 Task: Add Herb Pharm Stone Breaker Compound to the cart.
Action: Mouse moved to (291, 146)
Screenshot: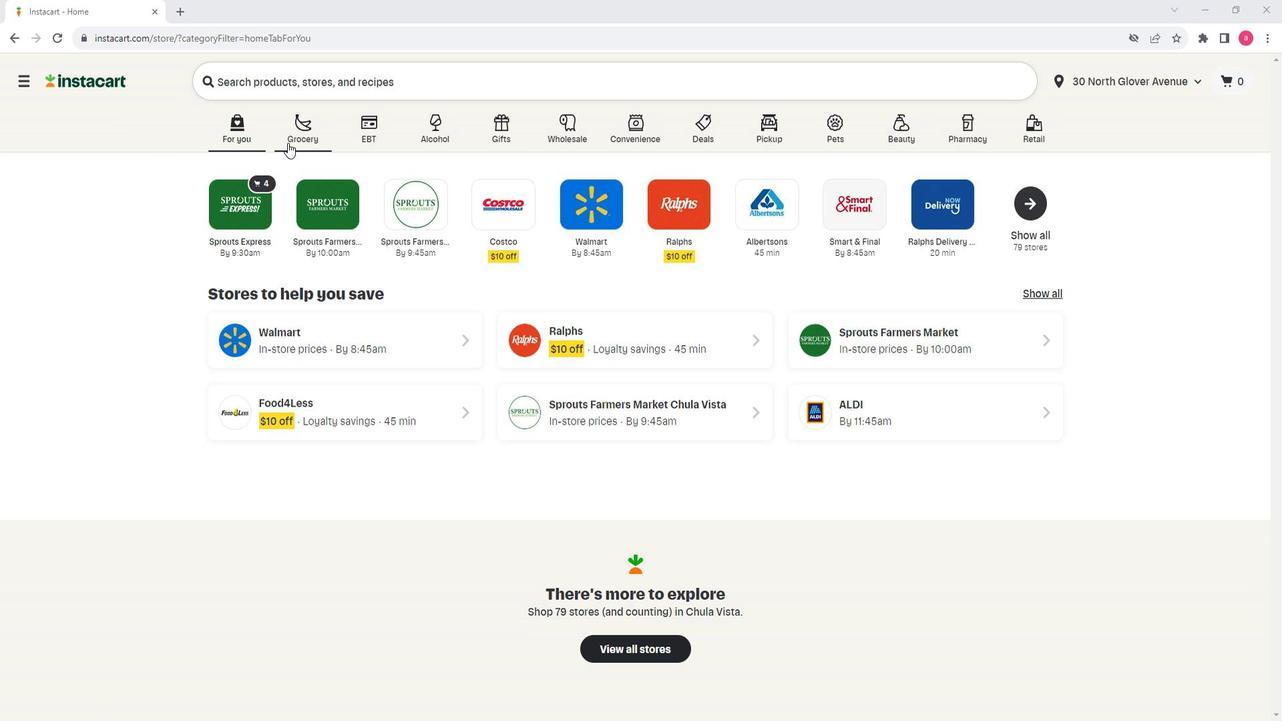 
Action: Mouse pressed left at (291, 146)
Screenshot: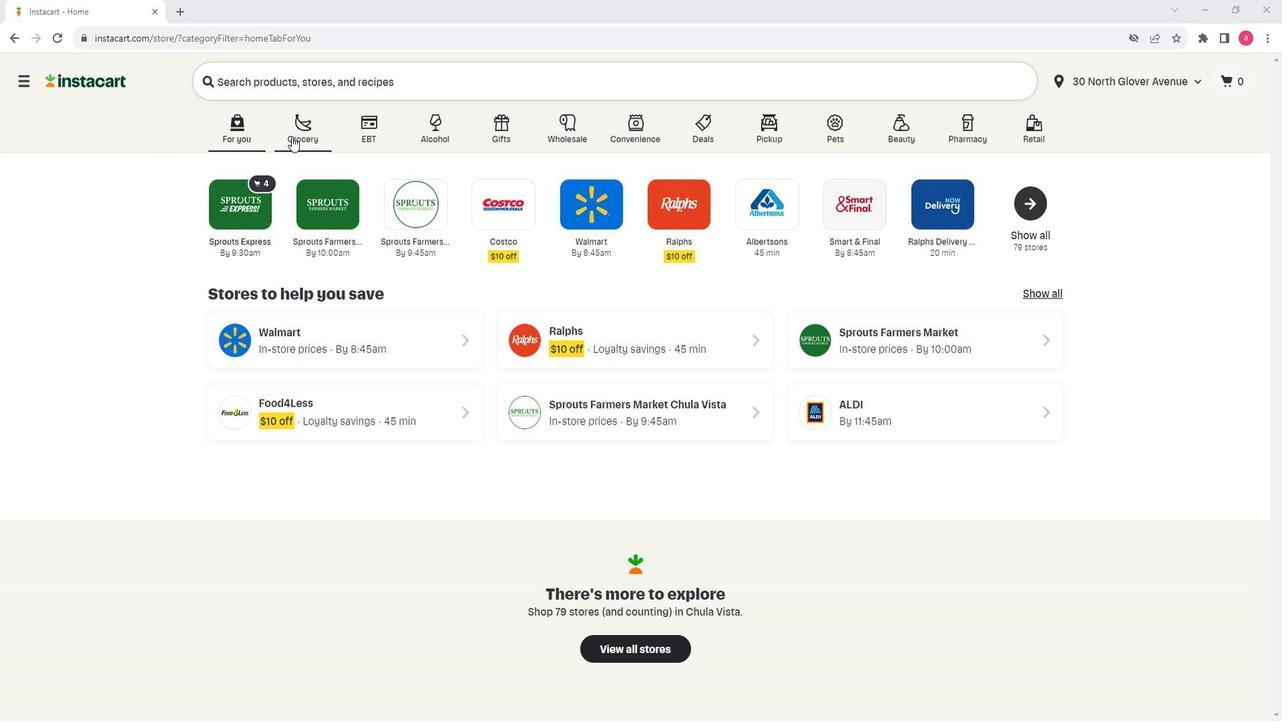 
Action: Mouse moved to (466, 398)
Screenshot: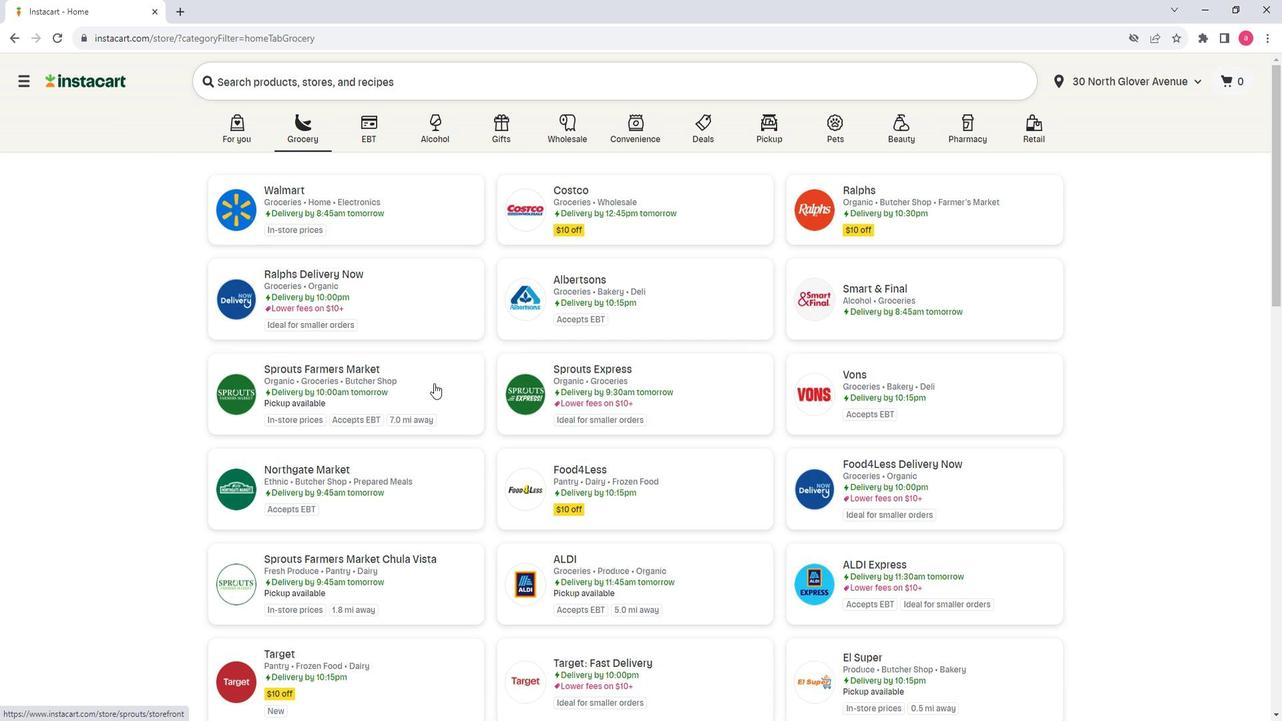 
Action: Mouse pressed left at (466, 398)
Screenshot: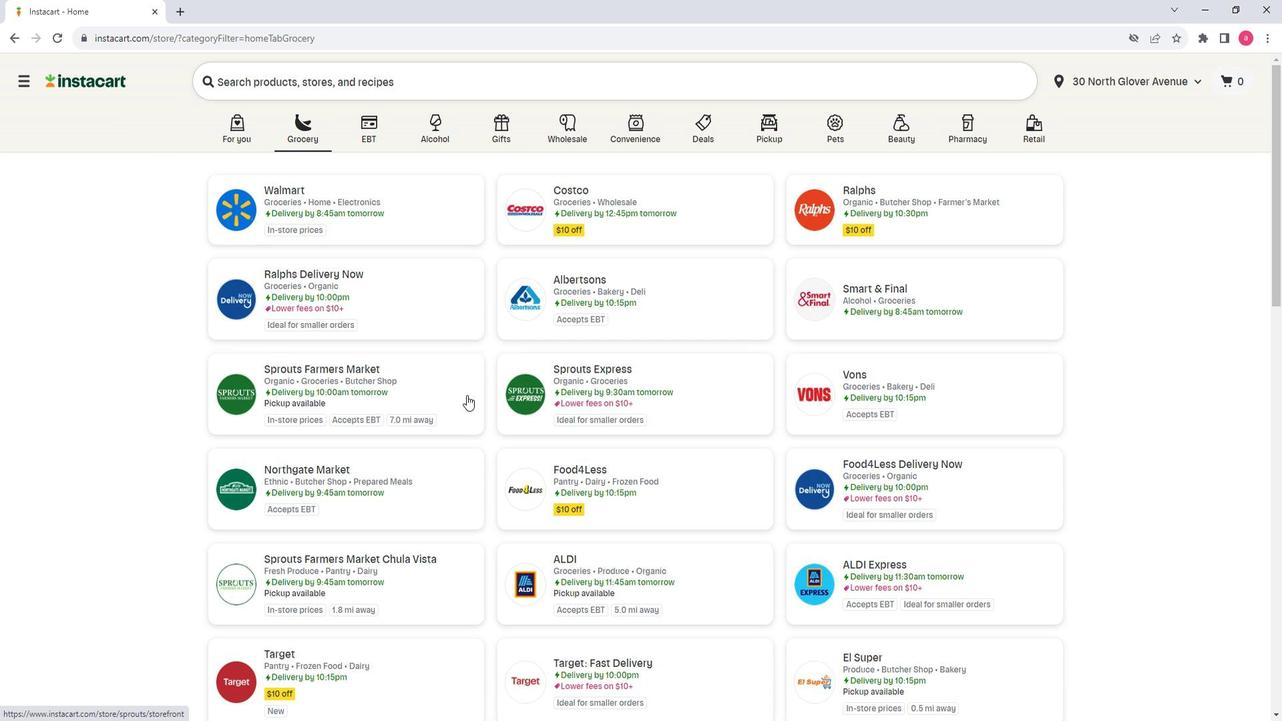 
Action: Mouse moved to (89, 512)
Screenshot: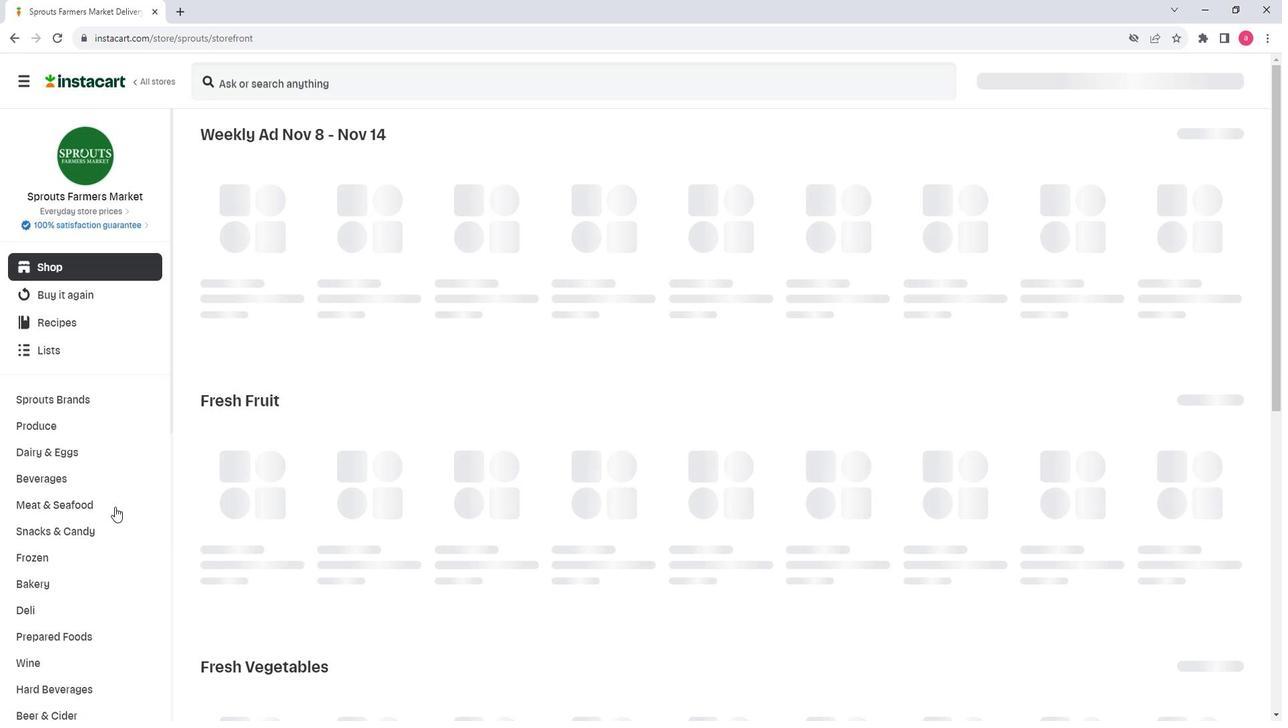 
Action: Mouse scrolled (89, 511) with delta (0, 0)
Screenshot: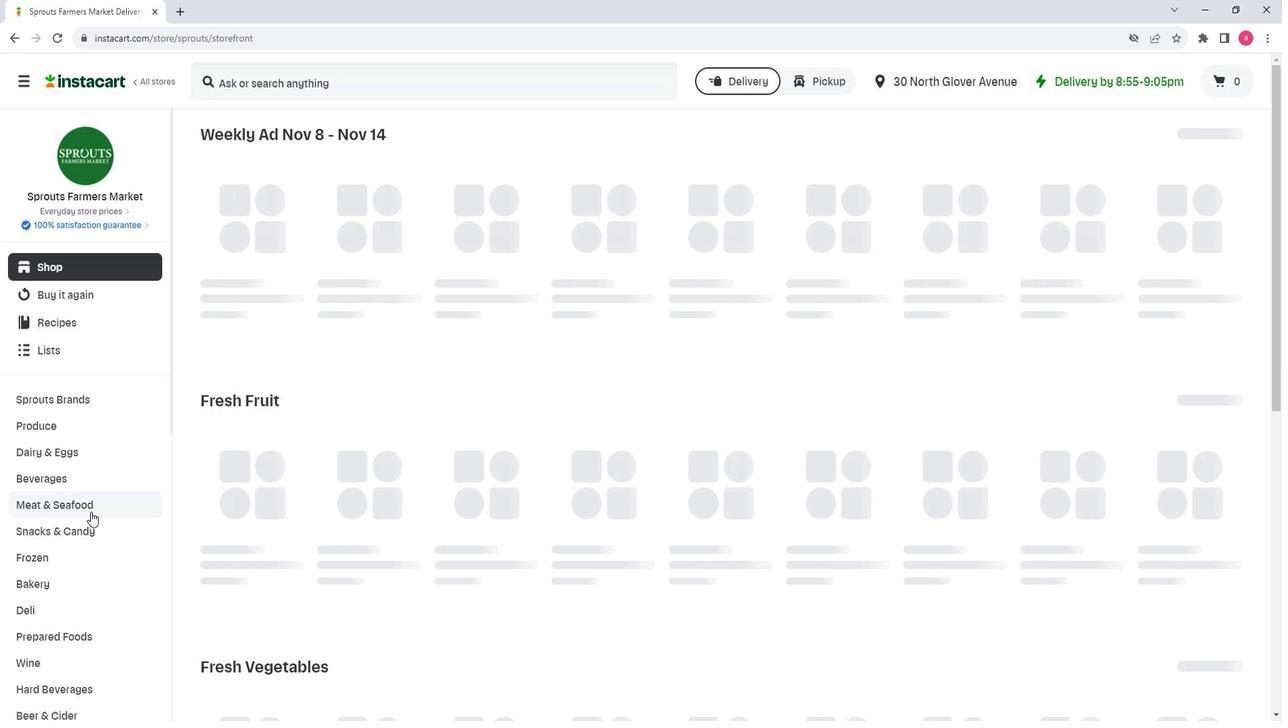 
Action: Mouse scrolled (89, 511) with delta (0, 0)
Screenshot: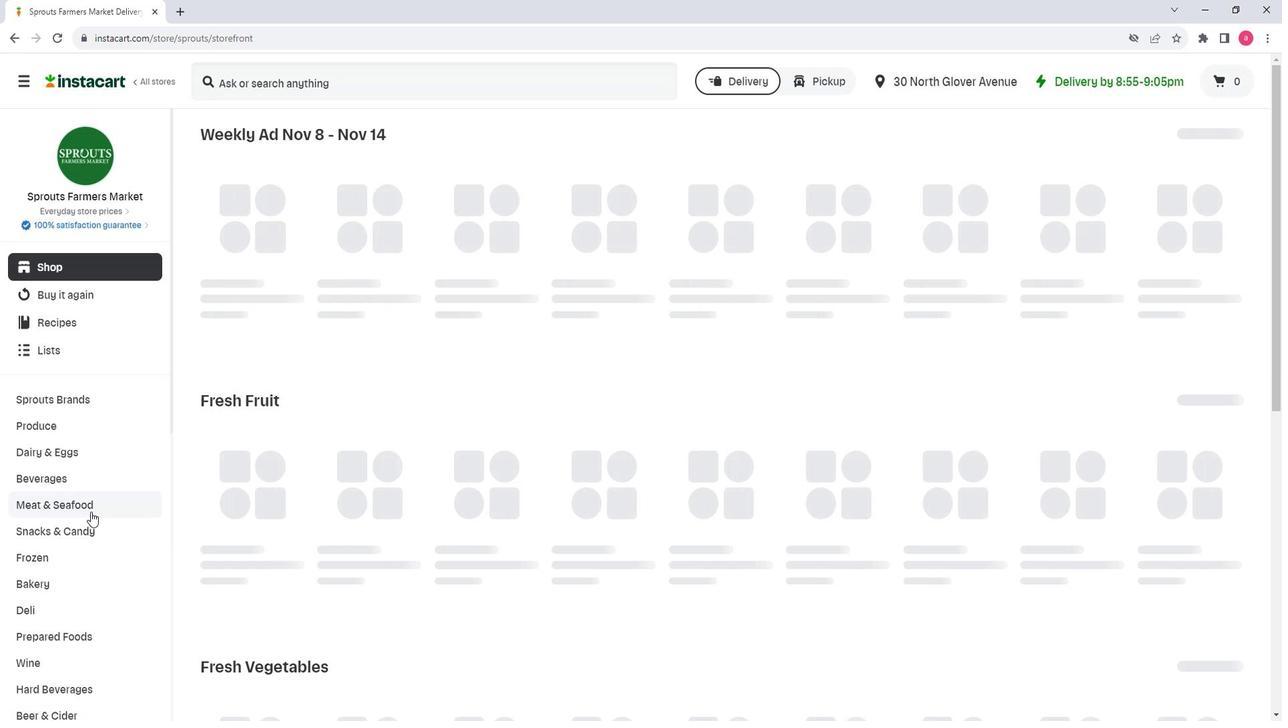 
Action: Mouse scrolled (89, 511) with delta (0, 0)
Screenshot: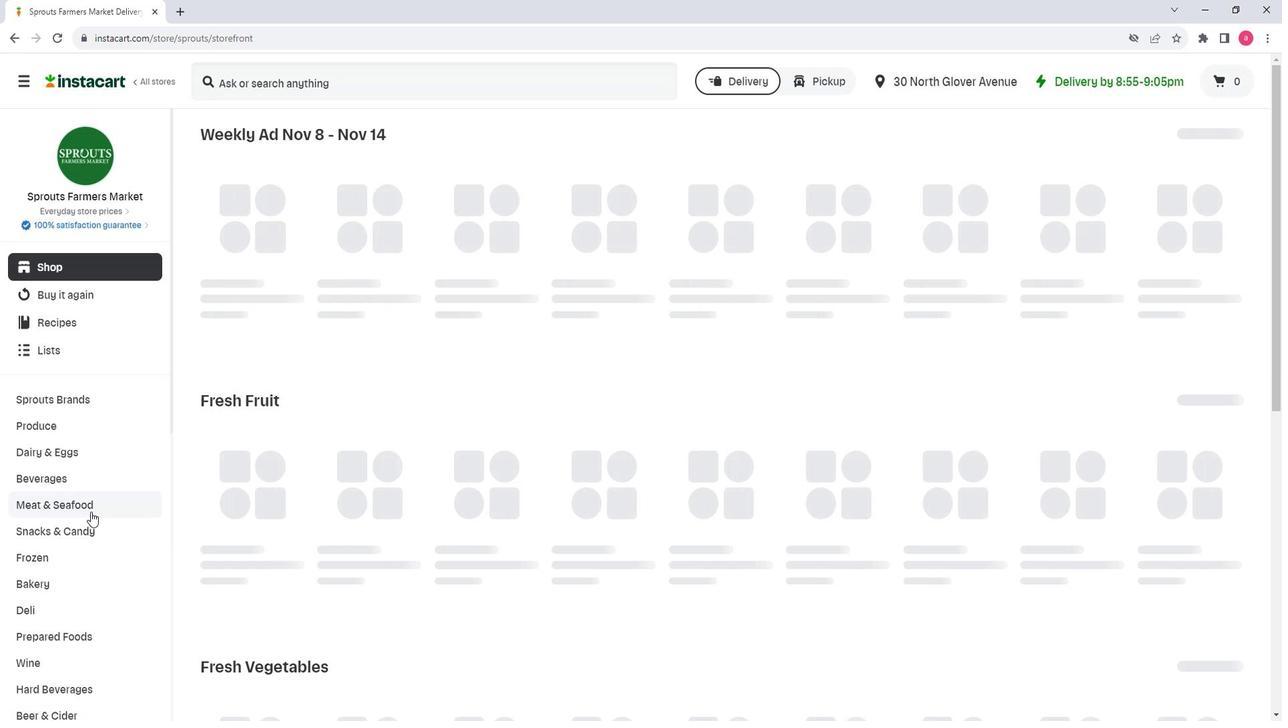 
Action: Mouse scrolled (89, 511) with delta (0, 0)
Screenshot: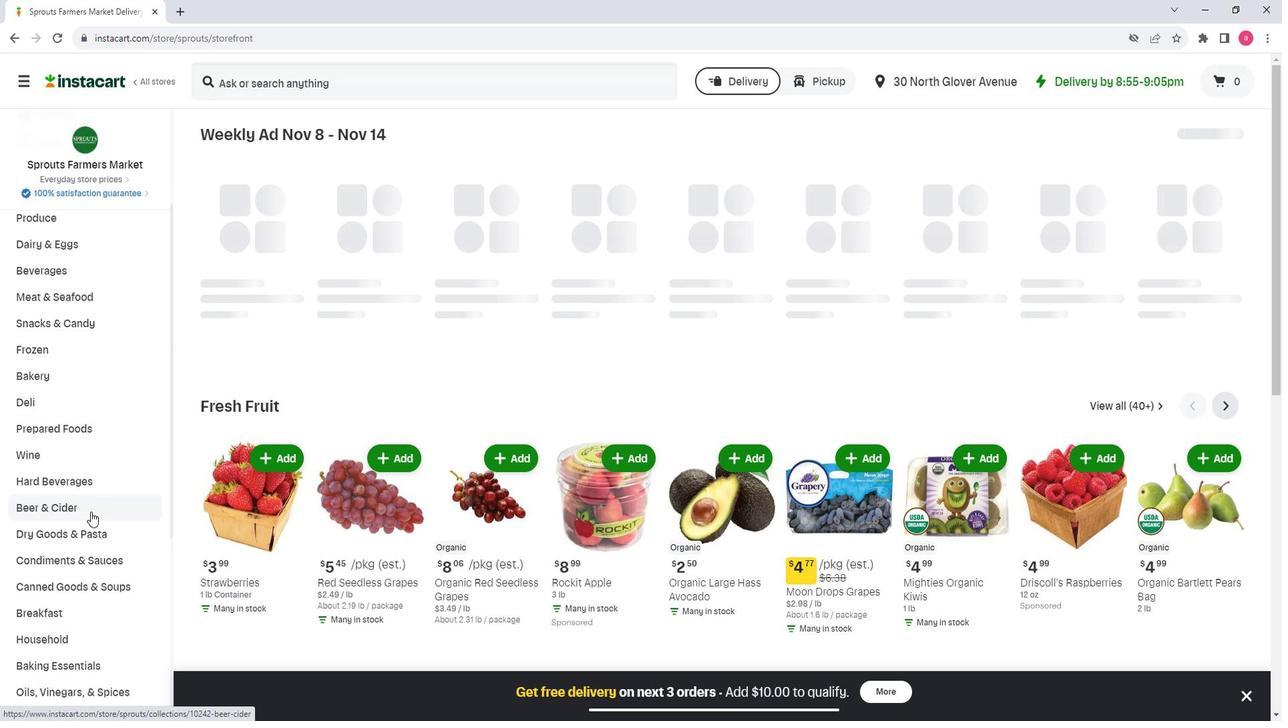 
Action: Mouse scrolled (89, 511) with delta (0, 0)
Screenshot: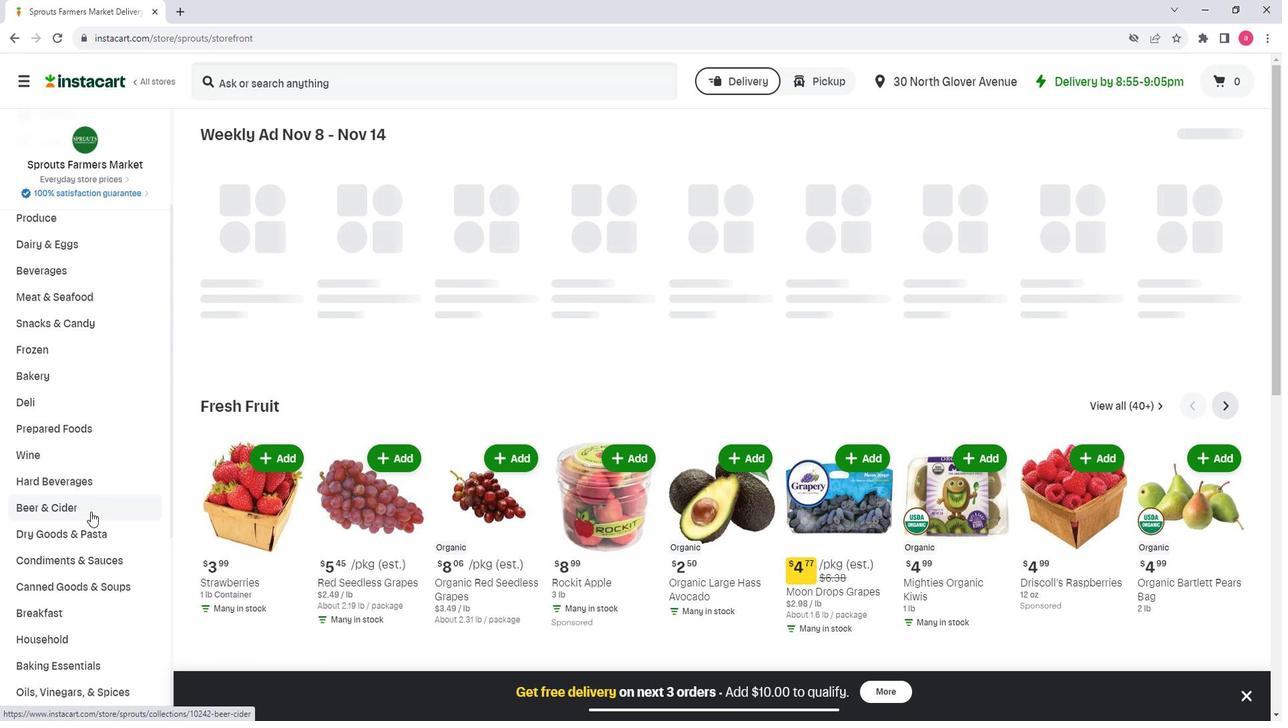 
Action: Mouse scrolled (89, 511) with delta (0, 0)
Screenshot: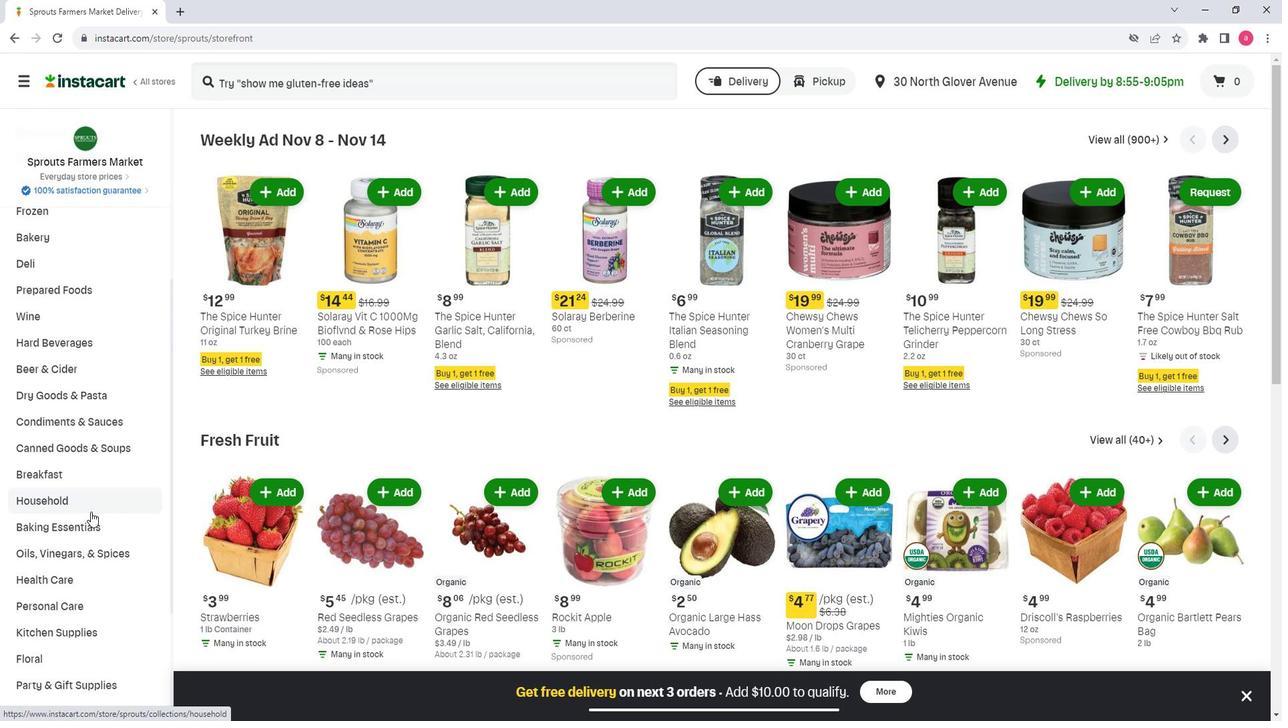 
Action: Mouse pressed left at (89, 512)
Screenshot: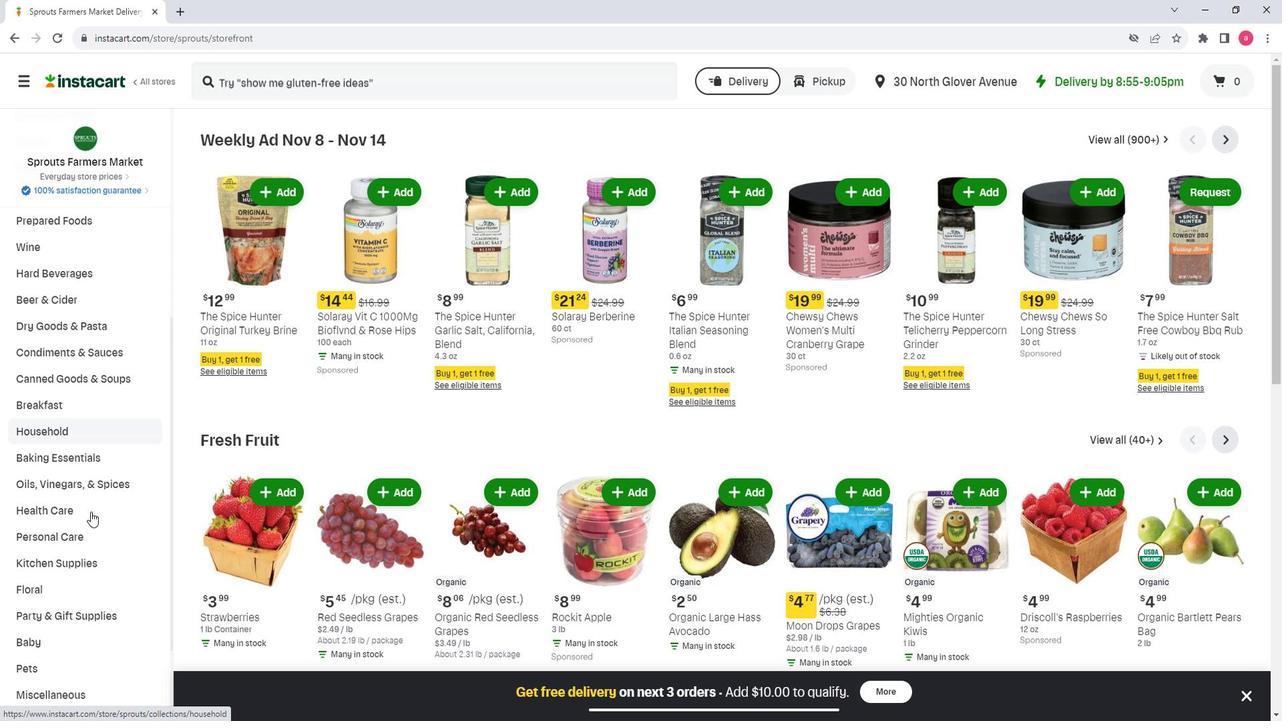 
Action: Mouse moved to (1241, 181)
Screenshot: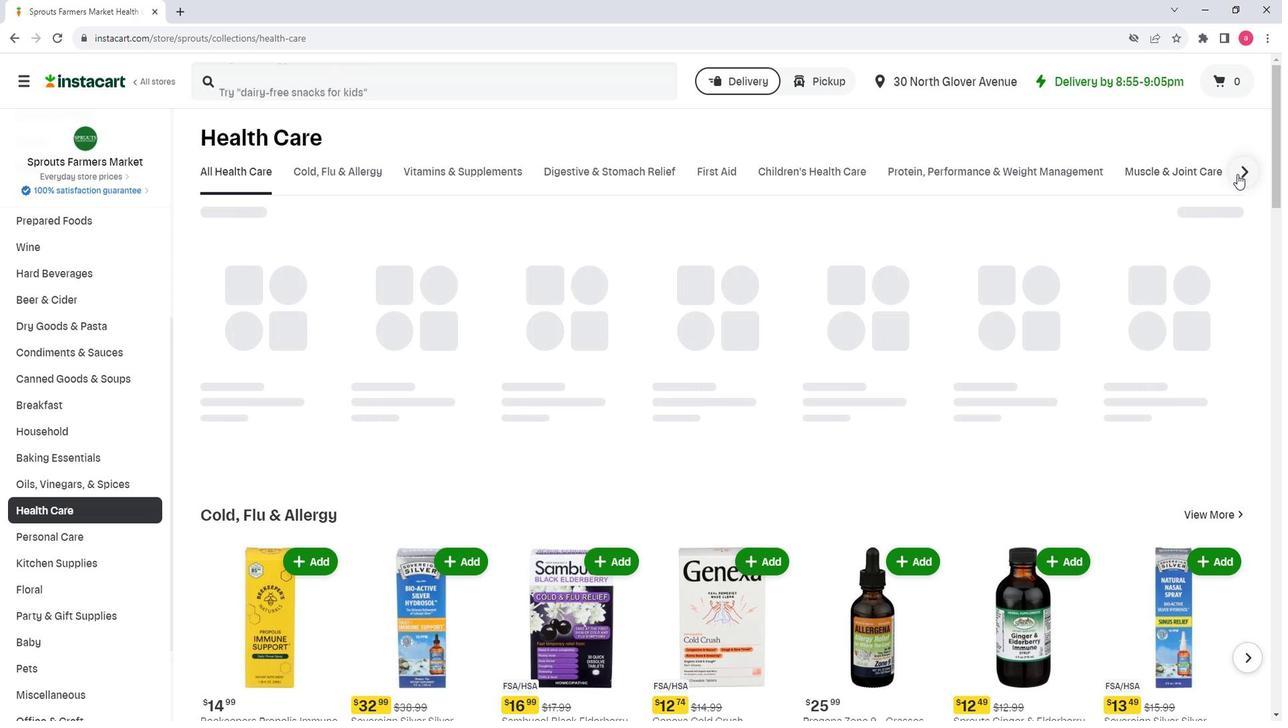 
Action: Mouse pressed left at (1241, 181)
Screenshot: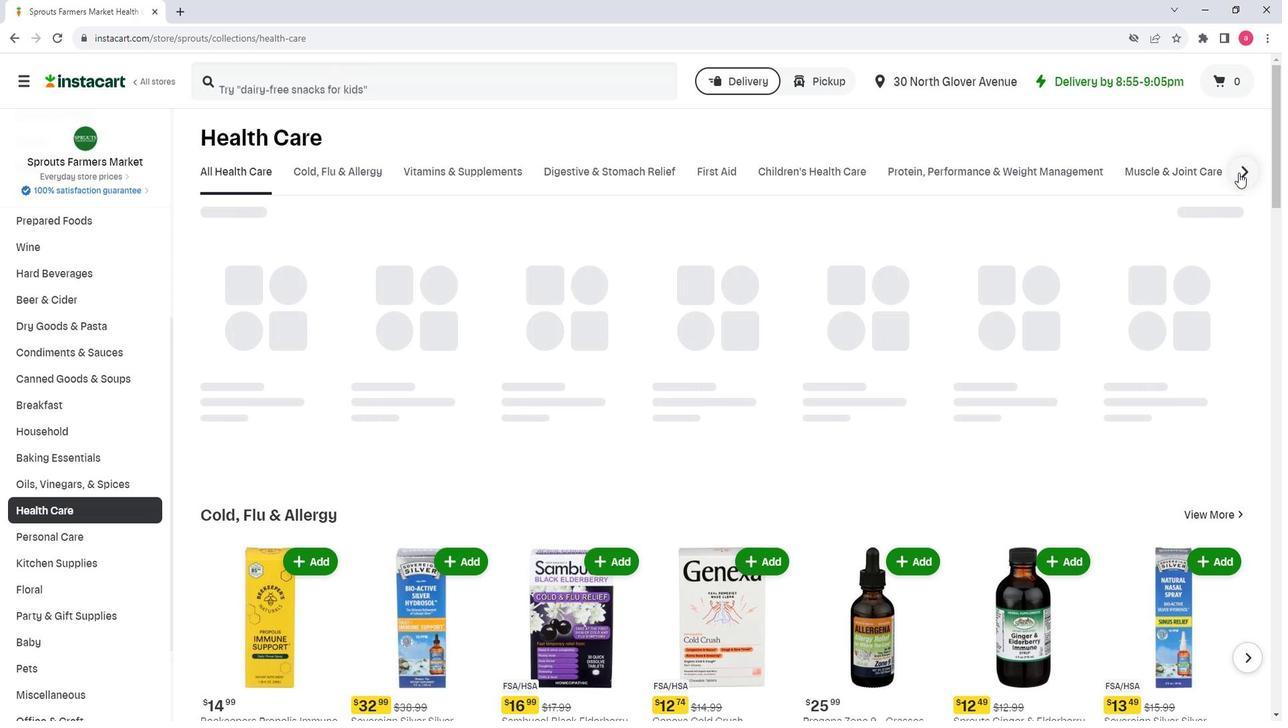 
Action: Mouse moved to (944, 183)
Screenshot: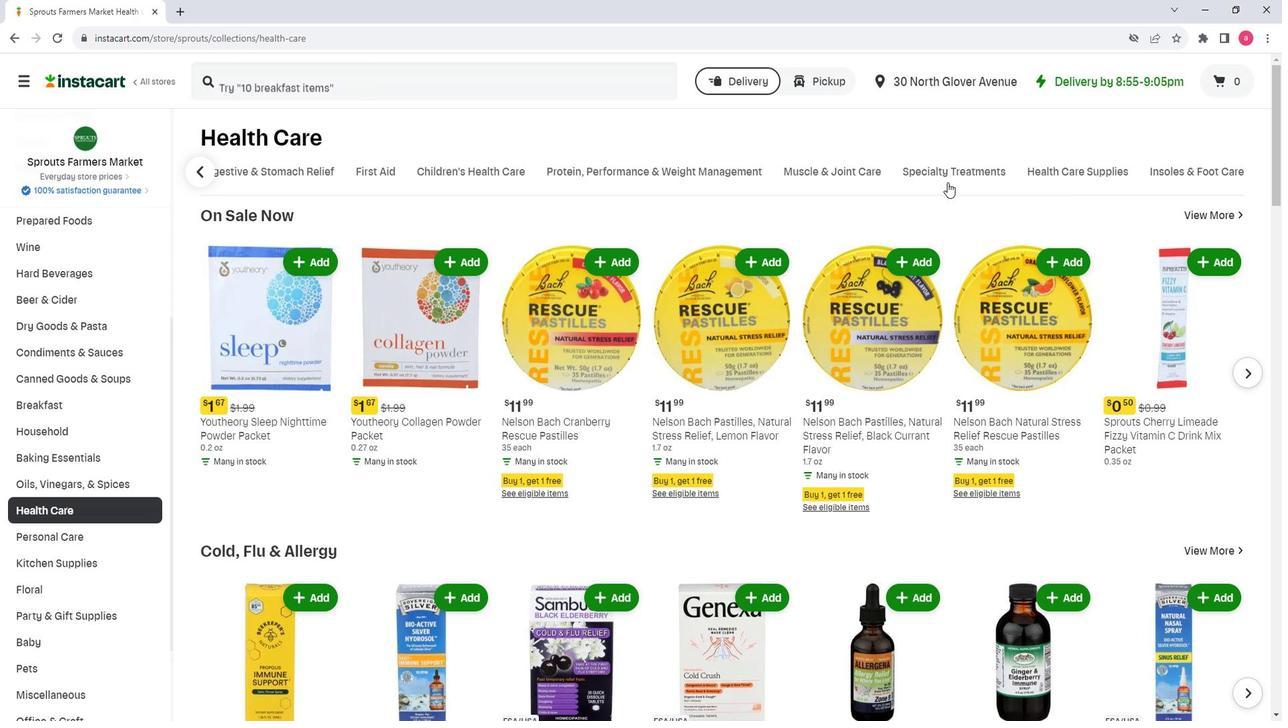 
Action: Mouse pressed left at (944, 183)
Screenshot: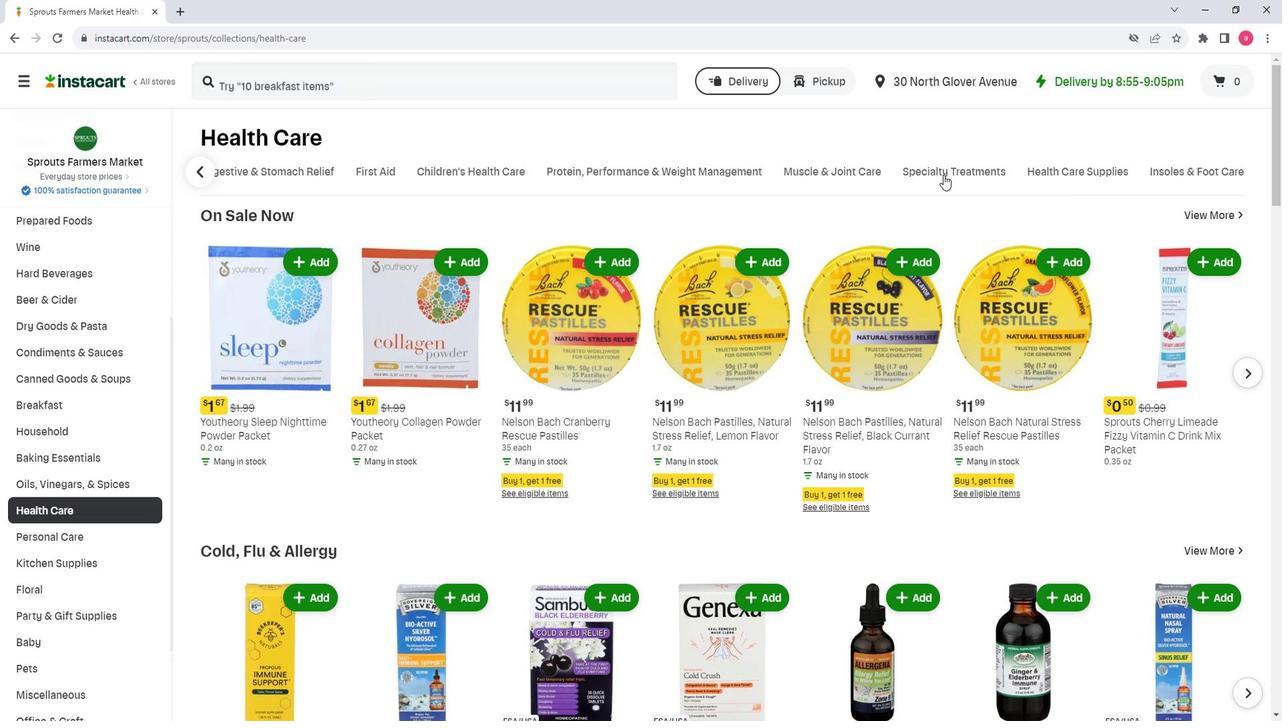
Action: Mouse moved to (937, 233)
Screenshot: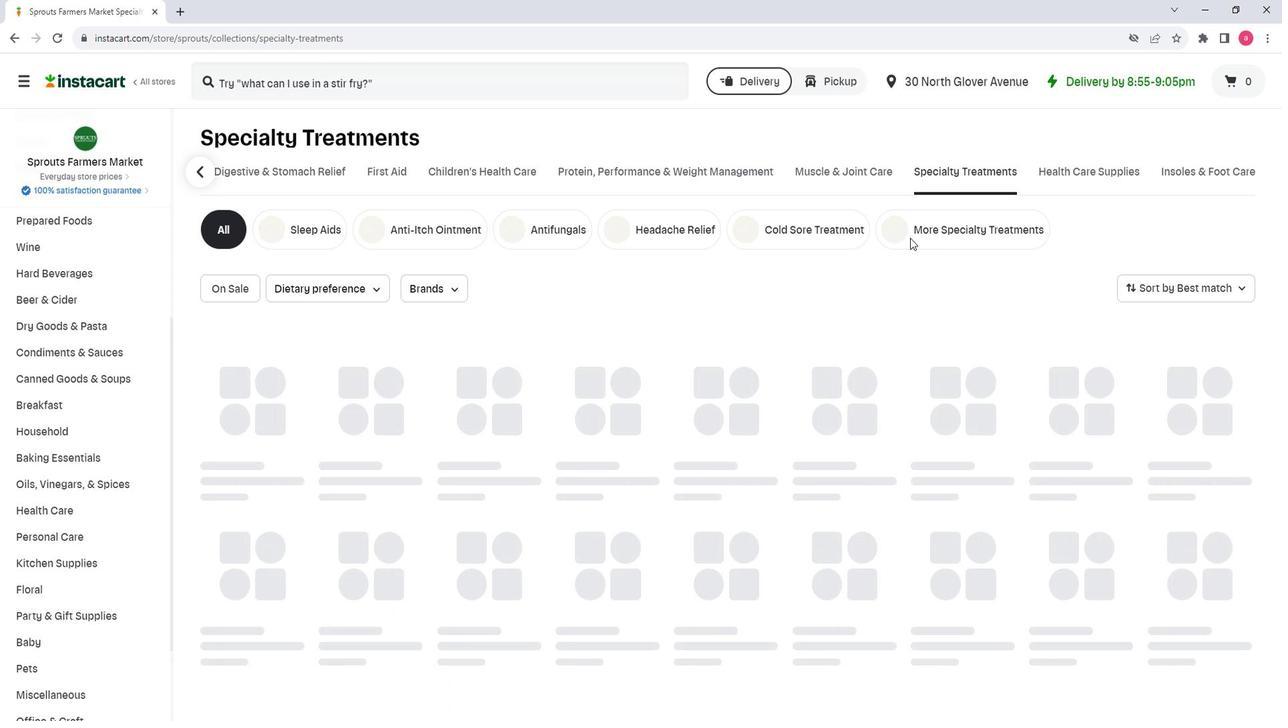 
Action: Mouse pressed left at (937, 233)
Screenshot: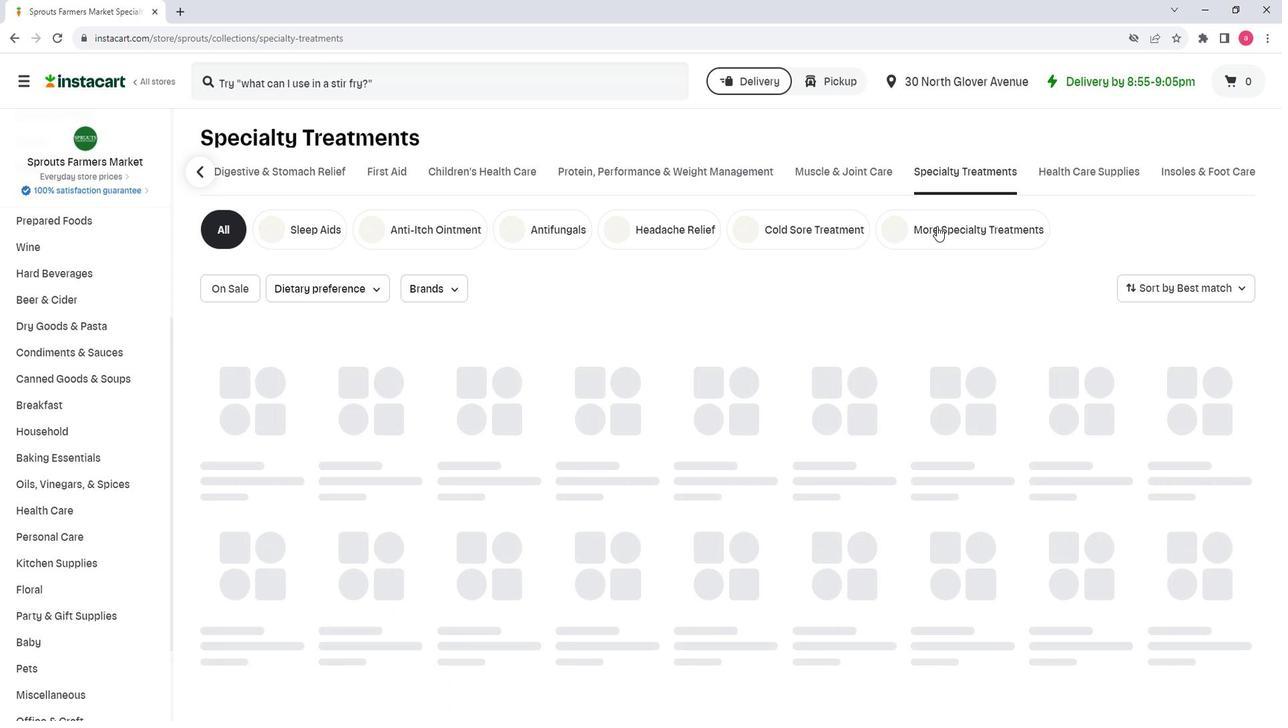 
Action: Mouse moved to (493, 97)
Screenshot: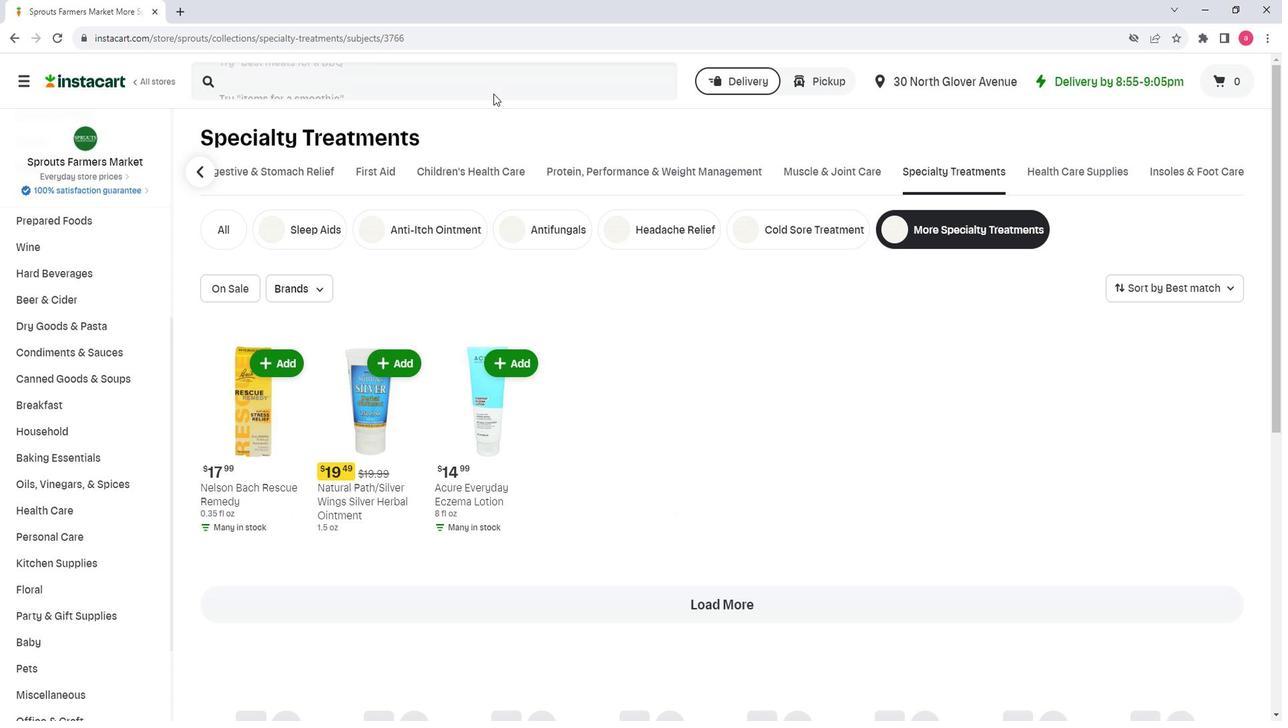 
Action: Mouse pressed left at (493, 97)
Screenshot: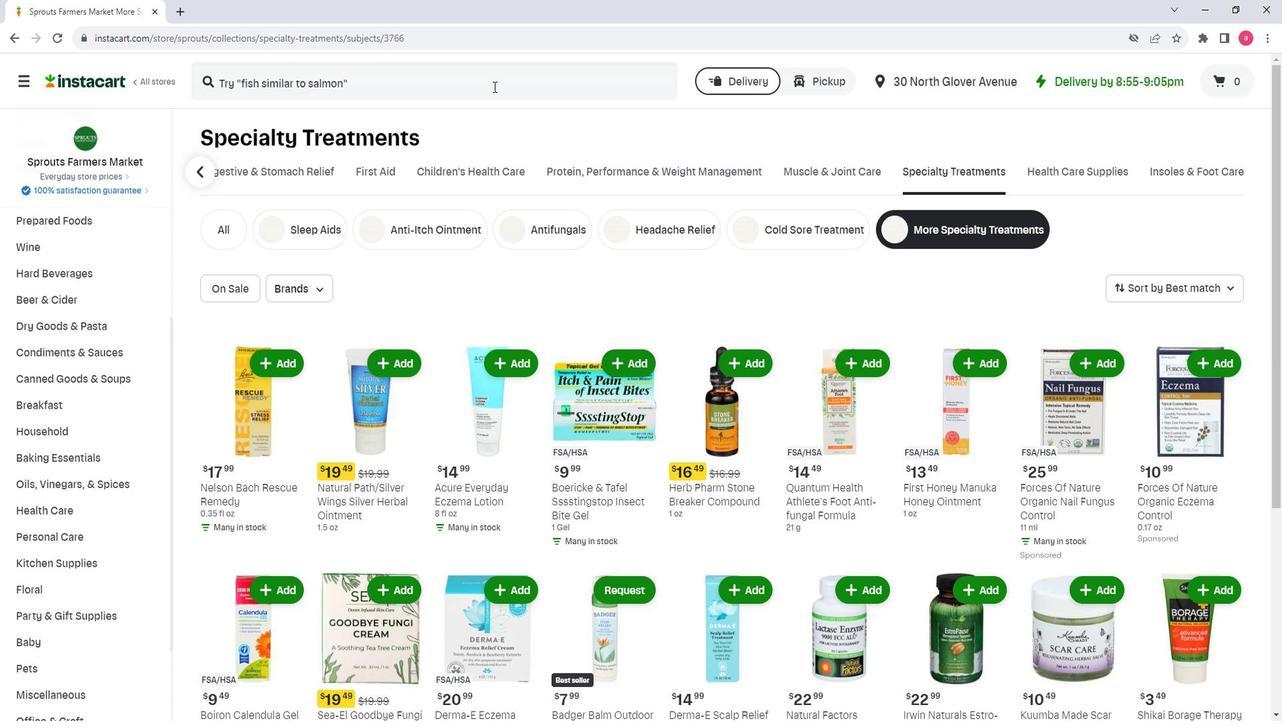 
Action: Key pressed <Key.shift>Herb<Key.space><Key.shift><Key.shift><Key.shift><Key.shift><Key.shift><Key.shift><Key.shift><Key.shift><Key.shift><Key.shift><Key.shift><Key.shift>Pharm<Key.space><Key.shift><Key.shift><Key.shift><Key.shift><Key.shift><Key.shift><Key.shift><Key.shift><Key.shift><Key.shift><Key.shift><Key.shift><Key.shift><Key.shift><Key.shift><Key.shift><Key.shift>Stone<Key.space><Key.shift><Key.shift><Key.shift><Key.shift><Key.shift><Key.shift><Key.shift><Key.shift>Breaker<Key.space><Key.shift>Compound<Key.enter>
Screenshot: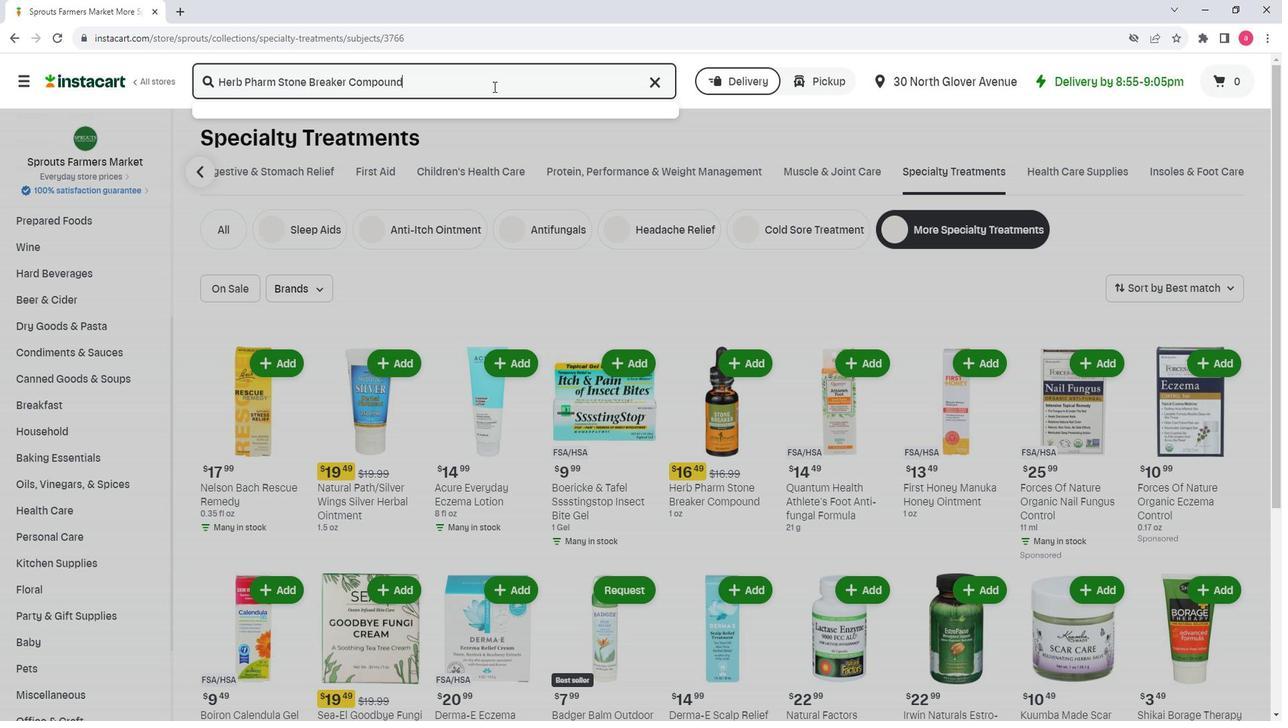 
Action: Mouse moved to (372, 203)
Screenshot: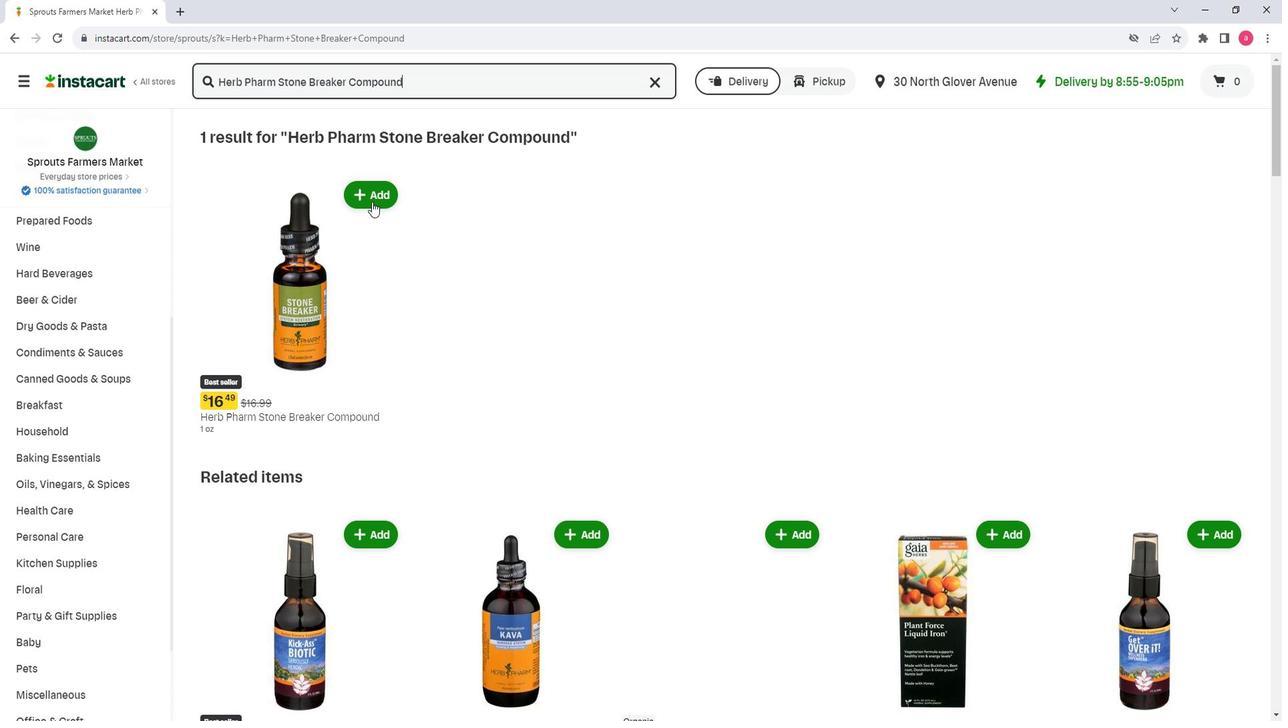 
Action: Mouse pressed left at (372, 203)
Screenshot: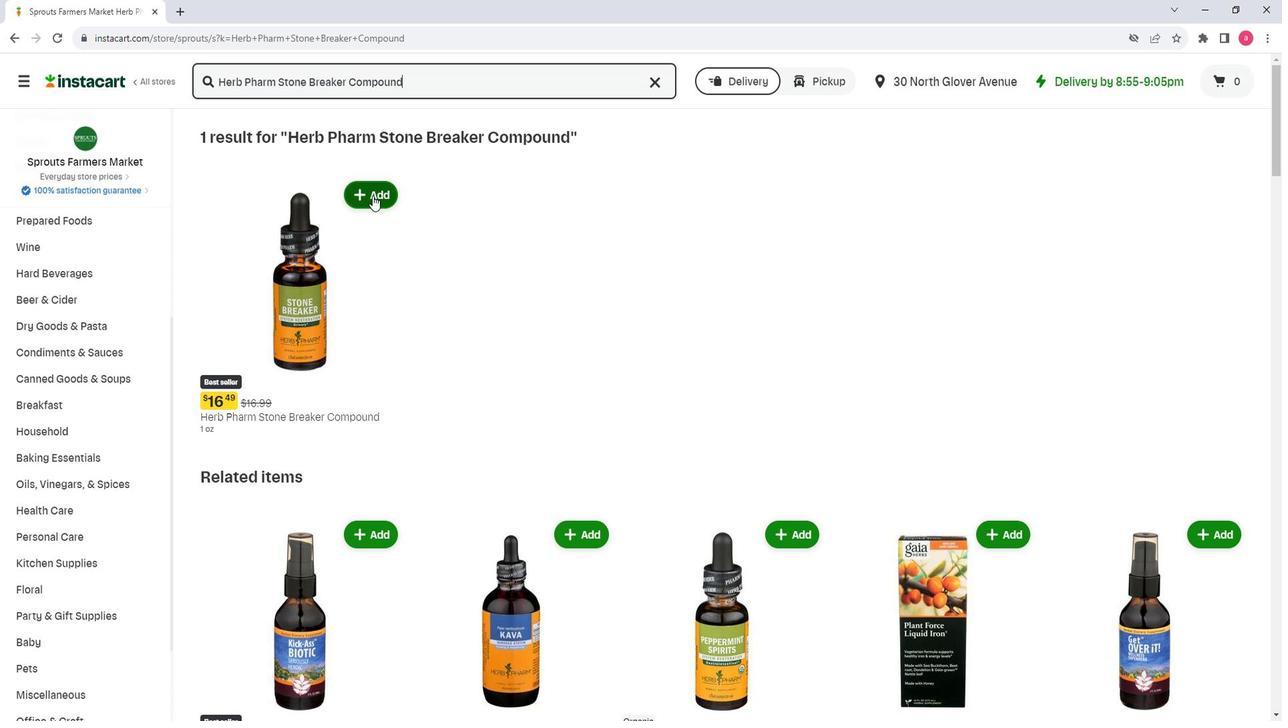 
Action: Mouse moved to (529, 362)
Screenshot: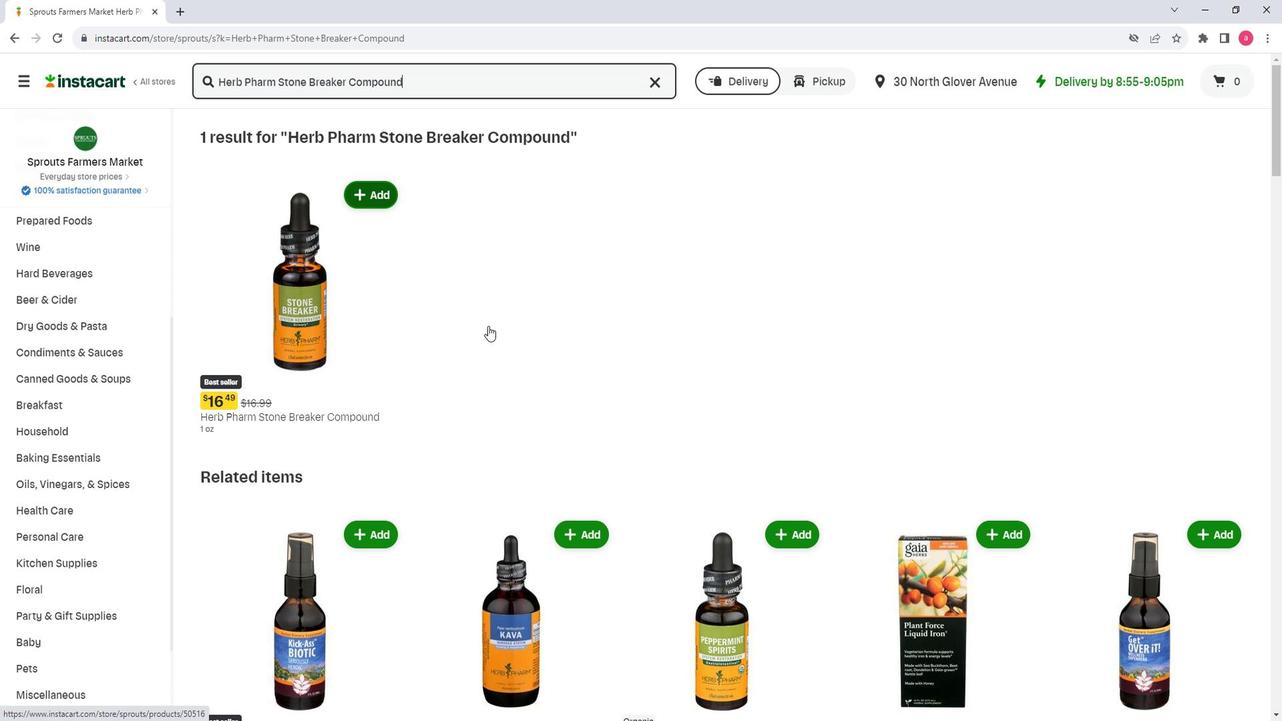 
